 Task: Create a rule from the Recommended list, Task Added to this Project -> add SubTasks in the project Ubertech with SubTasks Gather and Analyse Requirements , Design and Implement Solution , System Test and UAT , Release to Production / Go Live.
Action: Mouse moved to (54, 323)
Screenshot: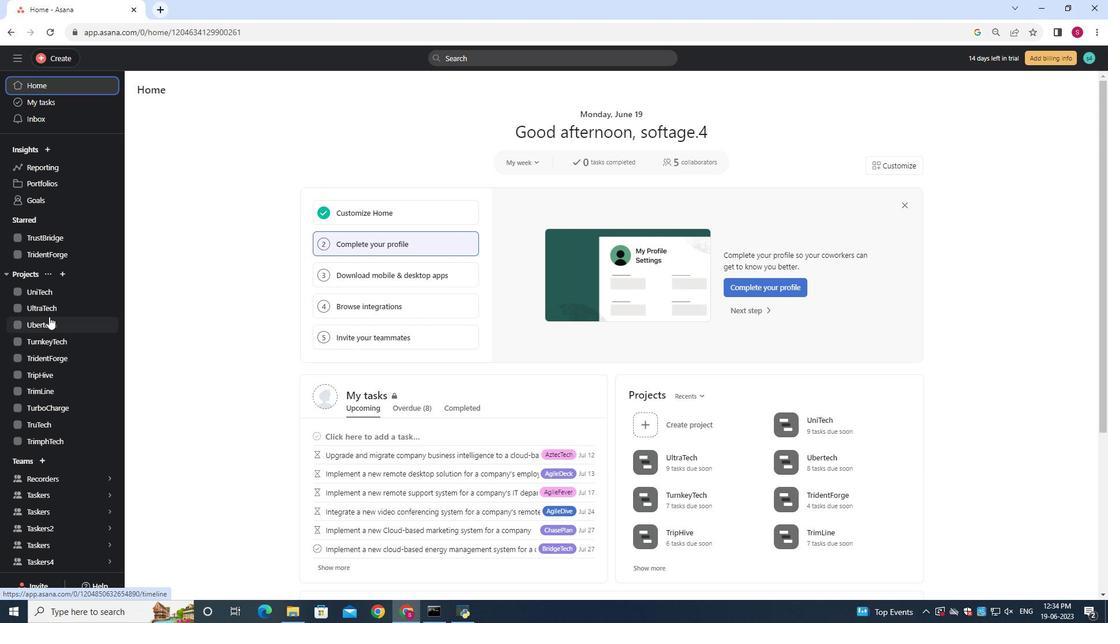 
Action: Mouse pressed left at (54, 323)
Screenshot: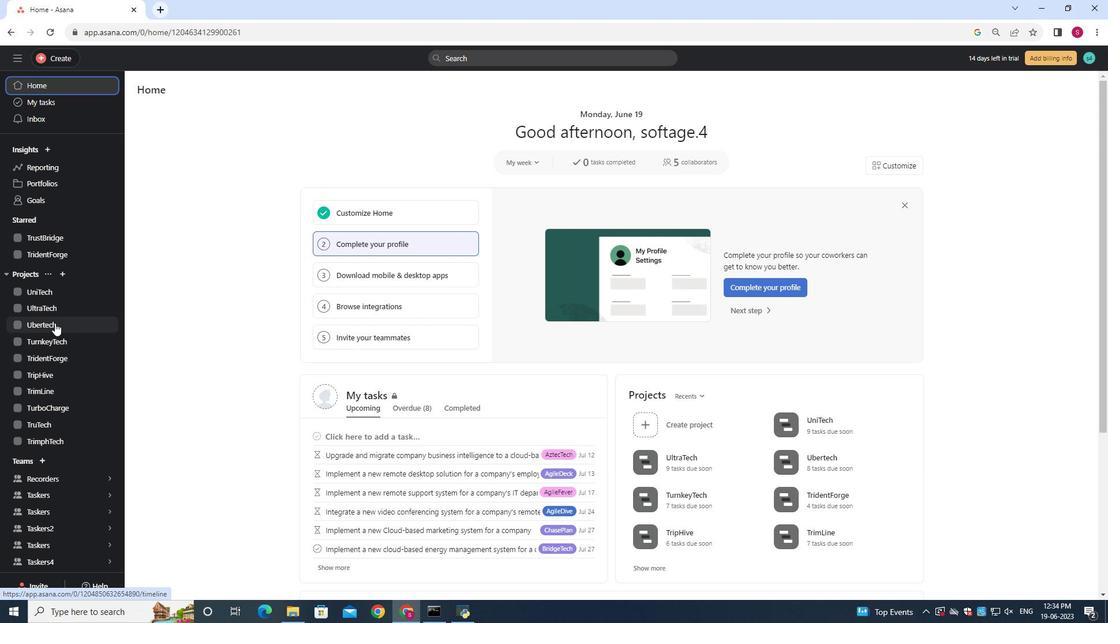 
Action: Mouse moved to (1066, 92)
Screenshot: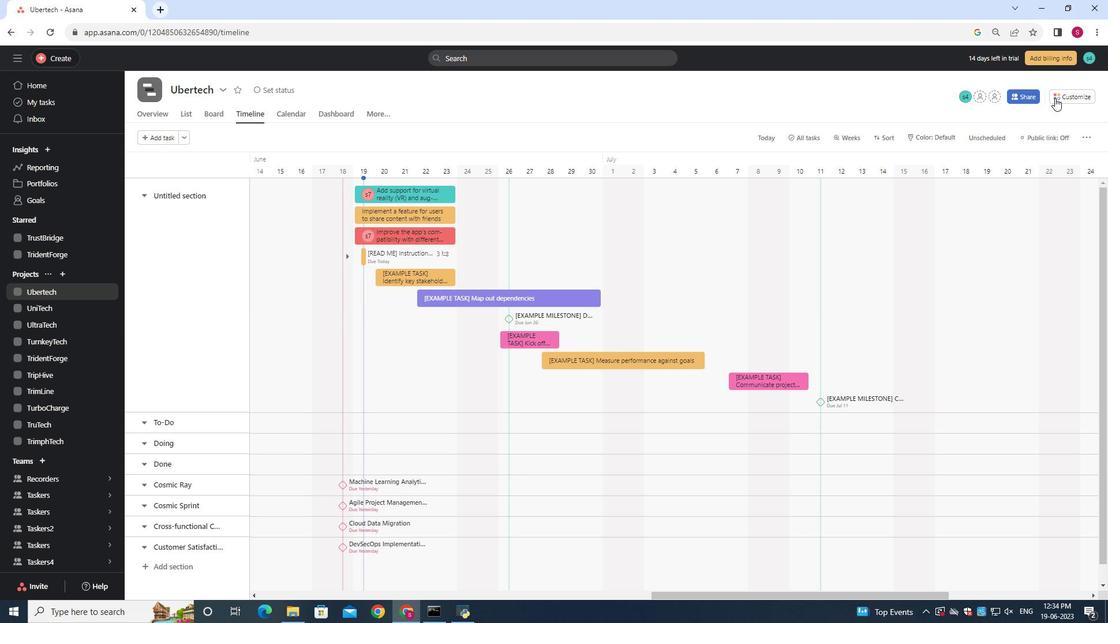 
Action: Mouse pressed left at (1066, 92)
Screenshot: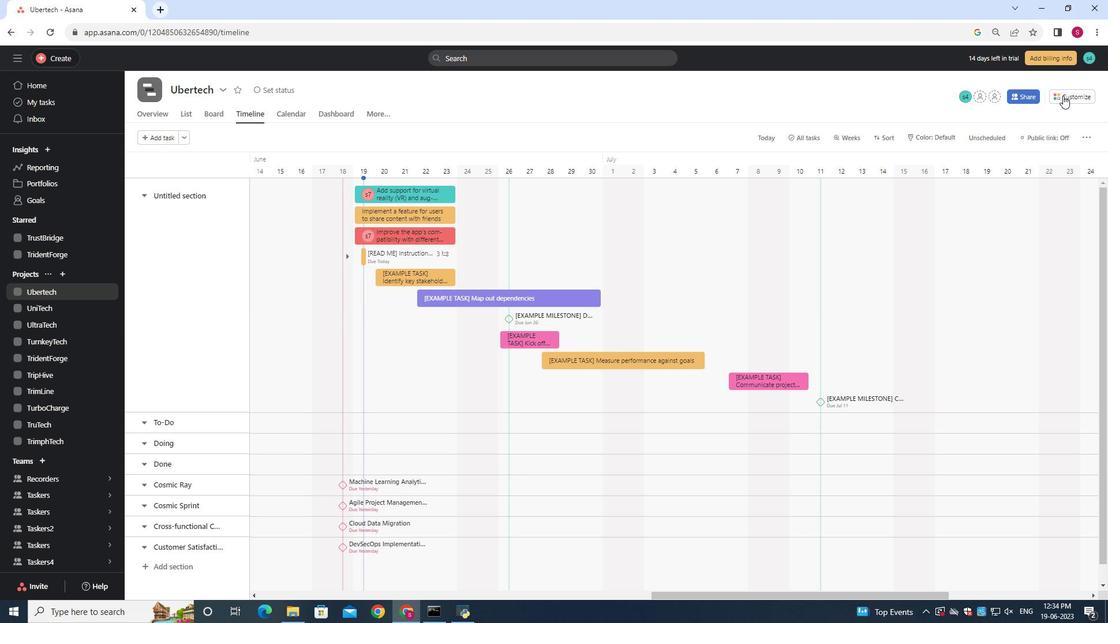 
Action: Mouse moved to (887, 273)
Screenshot: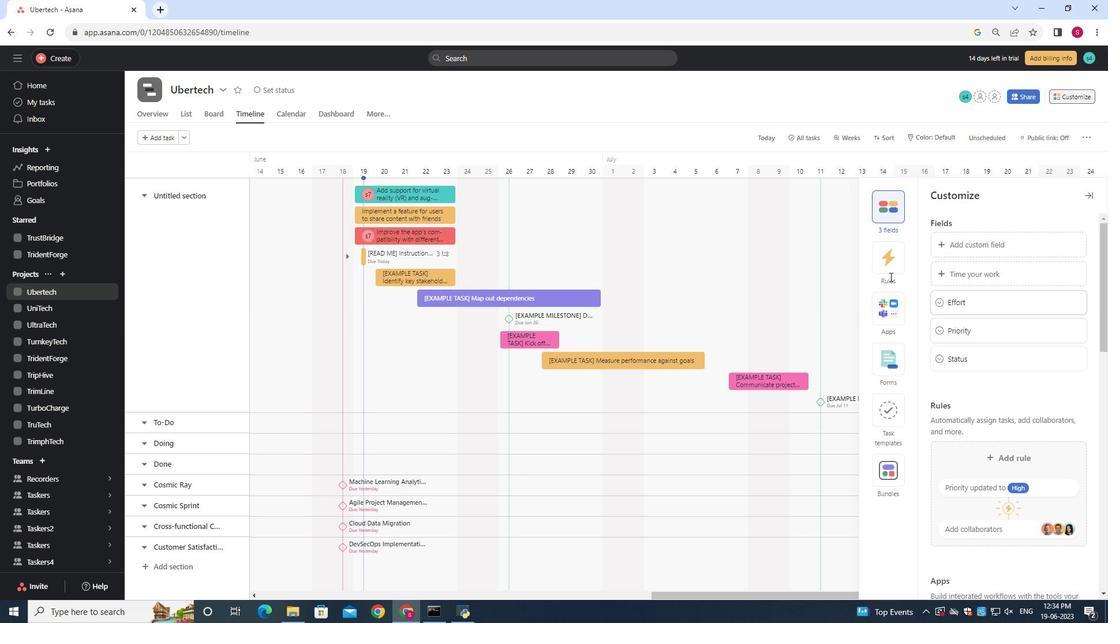 
Action: Mouse pressed left at (887, 273)
Screenshot: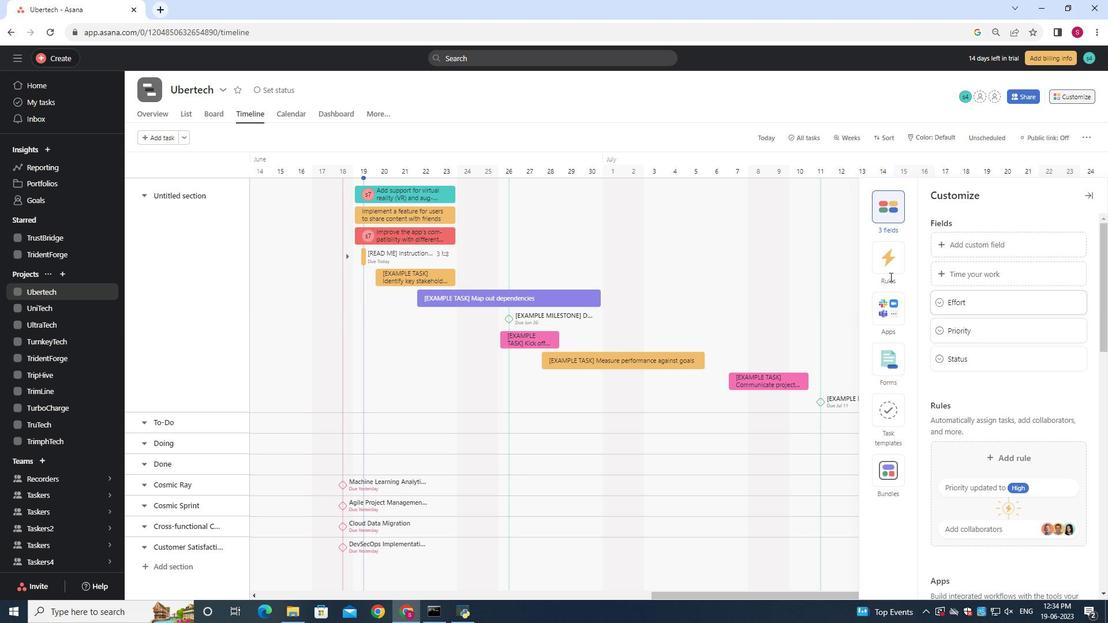 
Action: Mouse moved to (1018, 274)
Screenshot: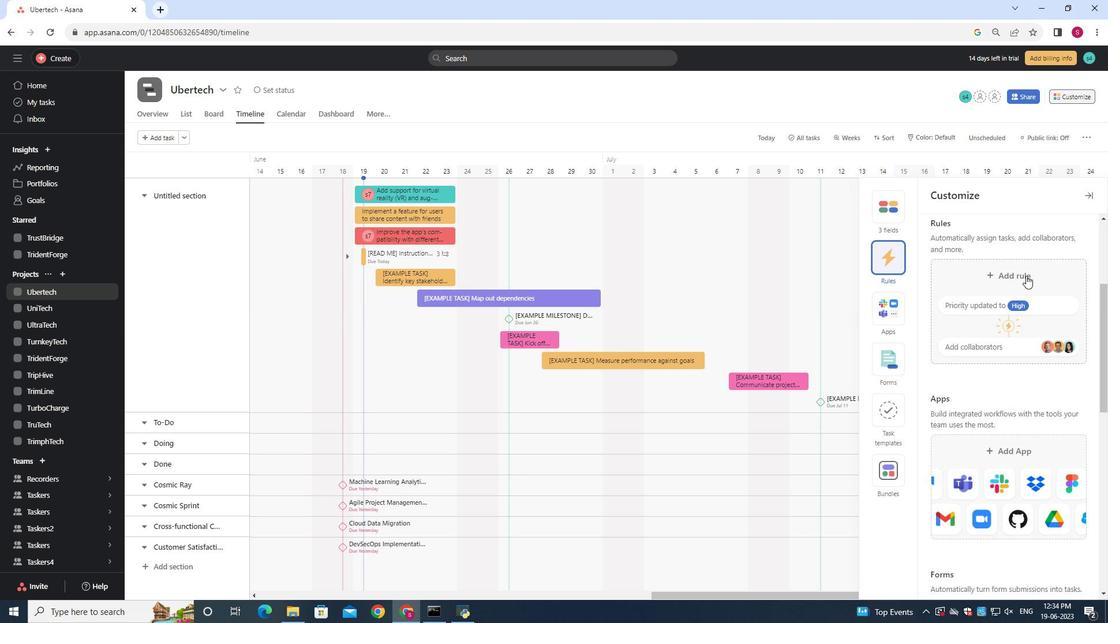 
Action: Mouse pressed left at (1018, 274)
Screenshot: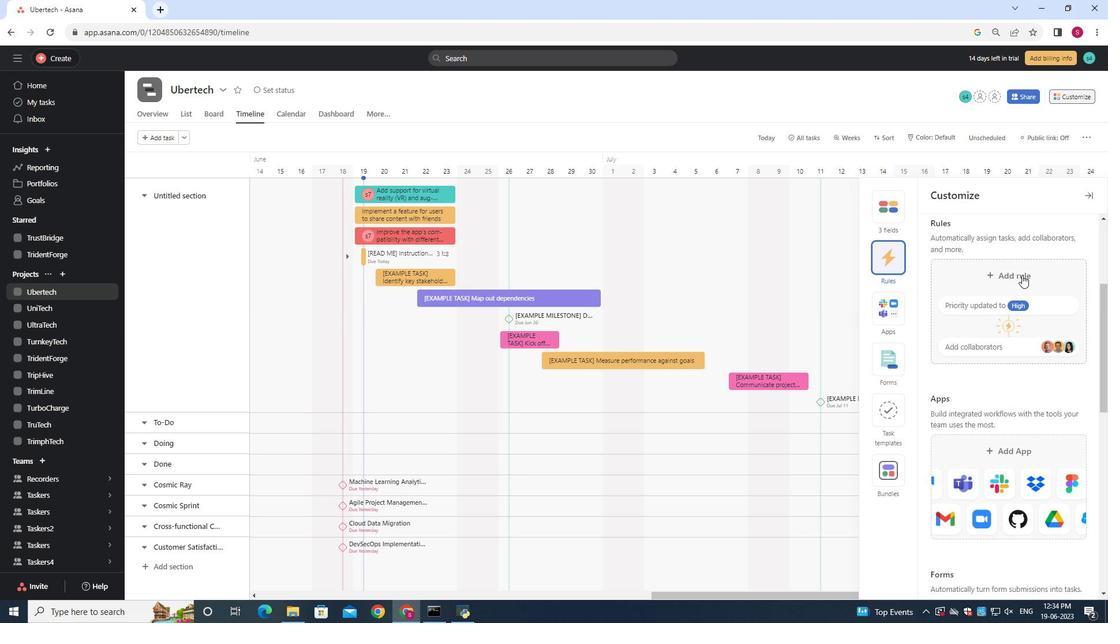 
Action: Mouse moved to (737, 163)
Screenshot: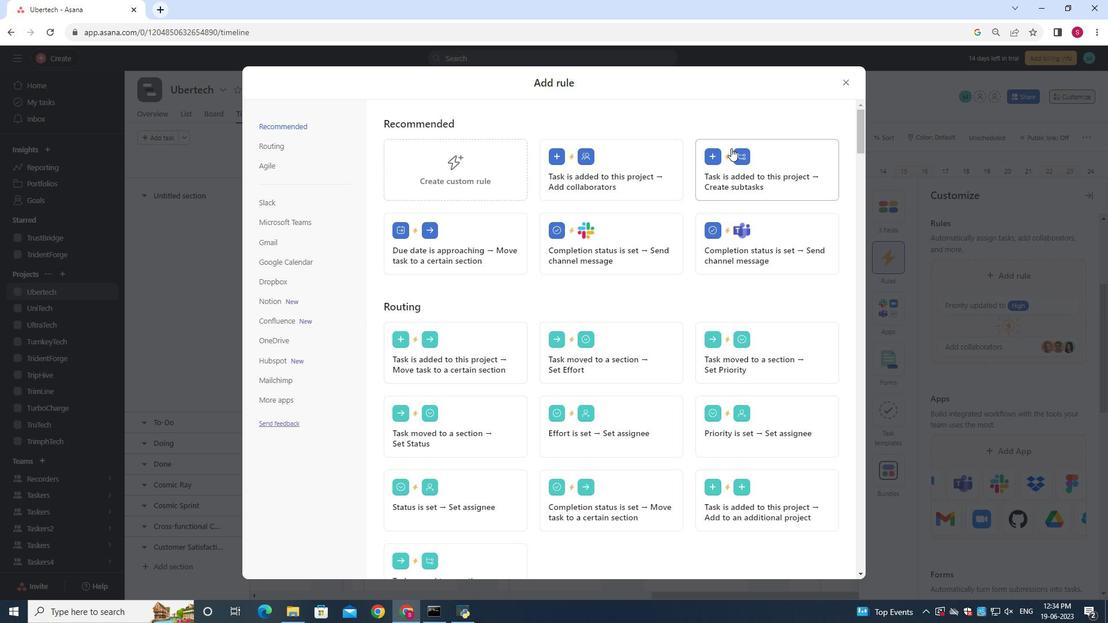 
Action: Mouse pressed left at (737, 163)
Screenshot: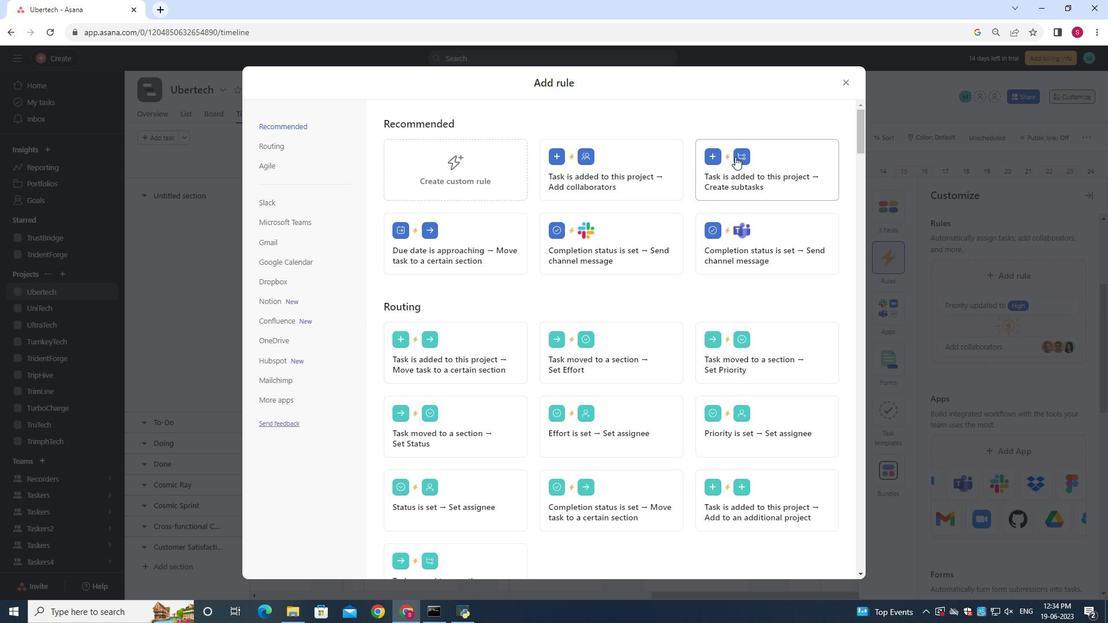 
Action: Mouse moved to (698, 183)
Screenshot: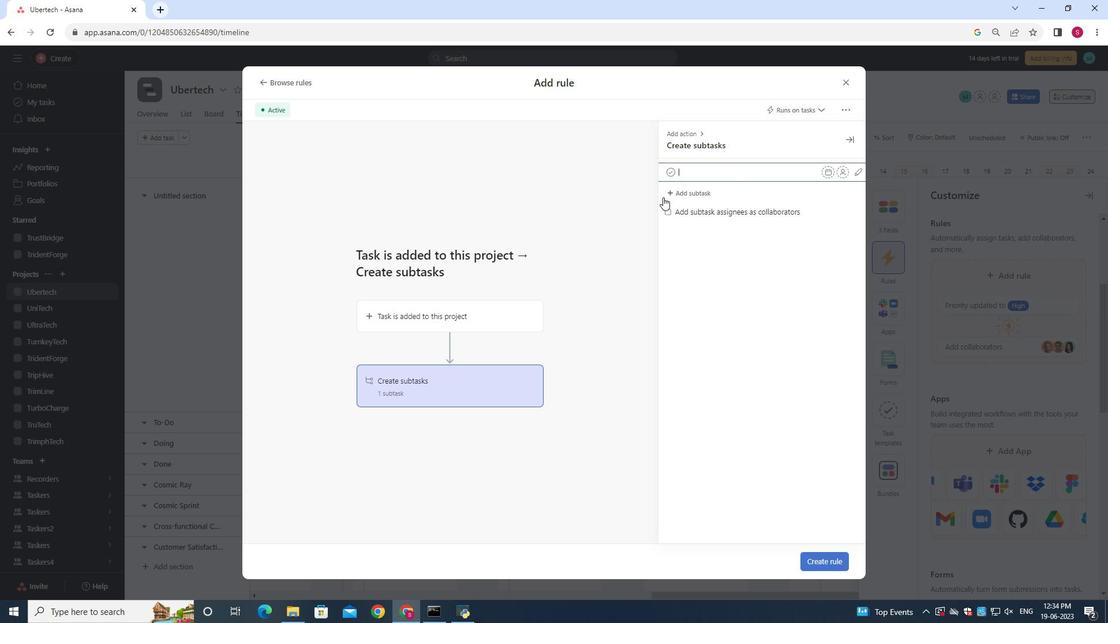 
Action: Key pressed <Key.shift><Key.shift><Key.shift><Key.shift><Key.shift><Key.shift><Key.shift><Key.shift><Key.shift><Key.shift><Key.shift><Key.shift><Key.shift><Key.shift><Key.shift><Key.shift><Key.shift><Key.shift><Key.shift><Key.shift><Key.shift><Key.shift><Key.shift><Key.shift><Key.shift><Key.shift><Key.shift><Key.shift><Key.shift><Key.shift><Key.shift><Key.shift><Key.shift><Key.shift><Key.shift><Key.shift><Key.shift><Key.shift><Key.shift><Key.shift><Key.shift><Key.shift><Key.shift><Key.shift><Key.shift><Key.shift><Key.shift><Key.shift><Key.shift><Key.shift>Gather<Key.space>and<Key.space><Key.shift>Analyse<Key.space><Key.shift><Key.shift><Key.shift><Key.shift><Key.shift><Key.shift>Requirements<Key.enter><Key.shift><Key.shift><Key.shift><Key.shift><Key.shift><Key.shift><Key.shift><Key.shift><Key.shift><Key.shift><Key.shift><Key.shift><Key.shift><Key.shift><Key.shift><Key.shift><Key.shift><Key.shift><Key.shift><Key.shift><Key.shift><Key.shift><Key.shift><Key.shift><Key.shift><Key.shift><Key.shift><Key.shift><Key.shift><Key.shift><Key.shift><Key.shift><Key.shift><Key.shift><Key.shift>Design<Key.space>and<Key.space><Key.shift><Key.shift><Key.shift><Key.shift><Key.shift><Key.shift><Key.shift><Key.shift><Key.shift><Key.shift><Key.shift><Key.shift><Key.shift><Key.shift><Key.shift><Key.shift><Key.shift><Key.shift><Key.shift><Key.shift>Implement<Key.space><Key.shift>Solution<Key.enter><Key.shift>System<Key.space><Key.shift><Key.shift><Key.shift><Key.shift><Key.shift><Key.shift><Key.shift><Key.shift><Key.shift><Key.shift><Key.shift><Key.shift><Key.shift><Key.shift><Key.shift><Key.shift><Key.shift><Key.shift><Key.shift><Key.shift><Key.shift><Key.shift><Key.shift><Key.shift><Key.shift><Key.shift><Key.shift><Key.shift><Key.shift>Test<Key.space>and<Key.space><Key.shift>UAT<Key.enter><Key.shift><Key.shift><Key.shift><Key.shift>Release<Key.space>to<Key.space><Key.shift>Production<Key.space>/<Key.space><Key.shift><Key.shift><Key.shift><Key.shift><Key.shift><Key.shift><Key.shift>Go<Key.space><Key.shift><Key.shift><Key.shift><Key.shift><Key.shift><Key.shift><Key.shift><Key.shift><Key.shift><Key.shift><Key.shift><Key.shift>Live
Screenshot: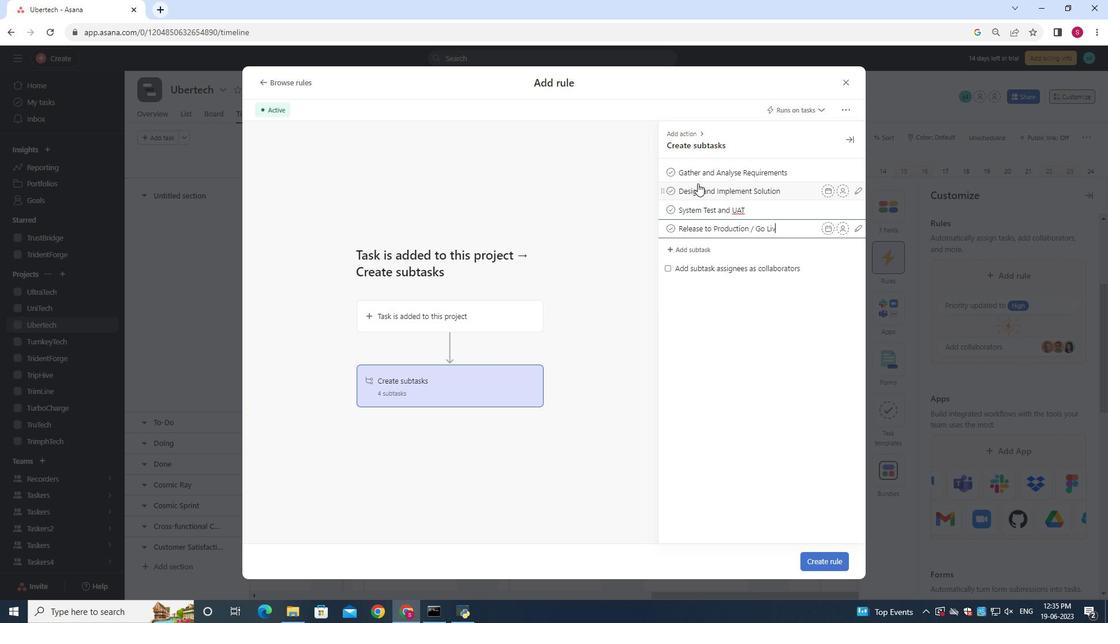 
Action: Mouse moved to (816, 560)
Screenshot: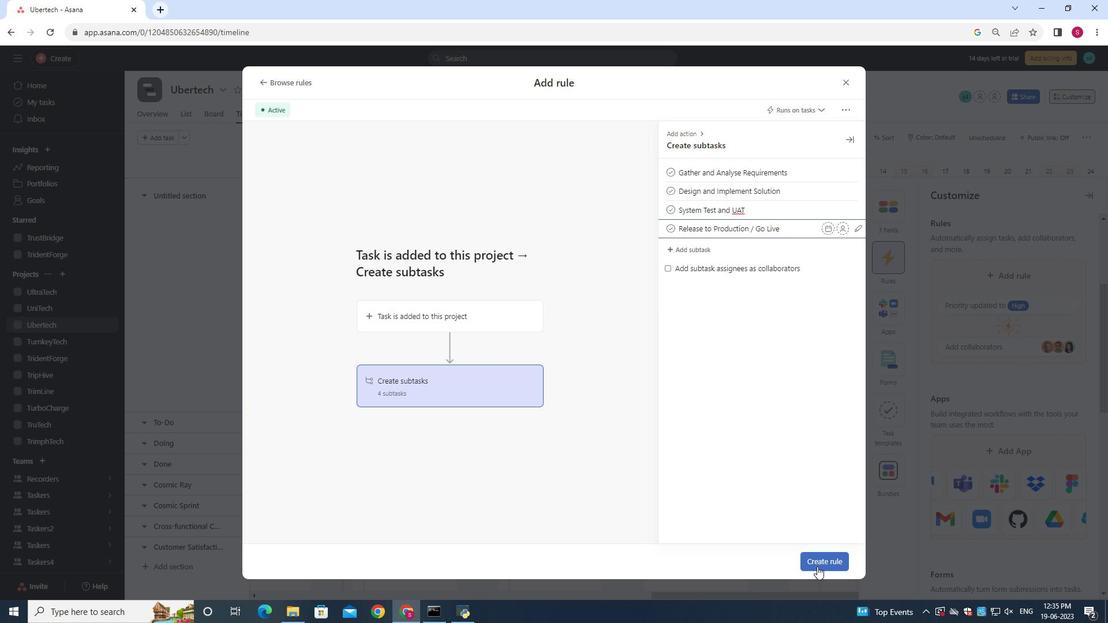 
Action: Mouse pressed left at (816, 560)
Screenshot: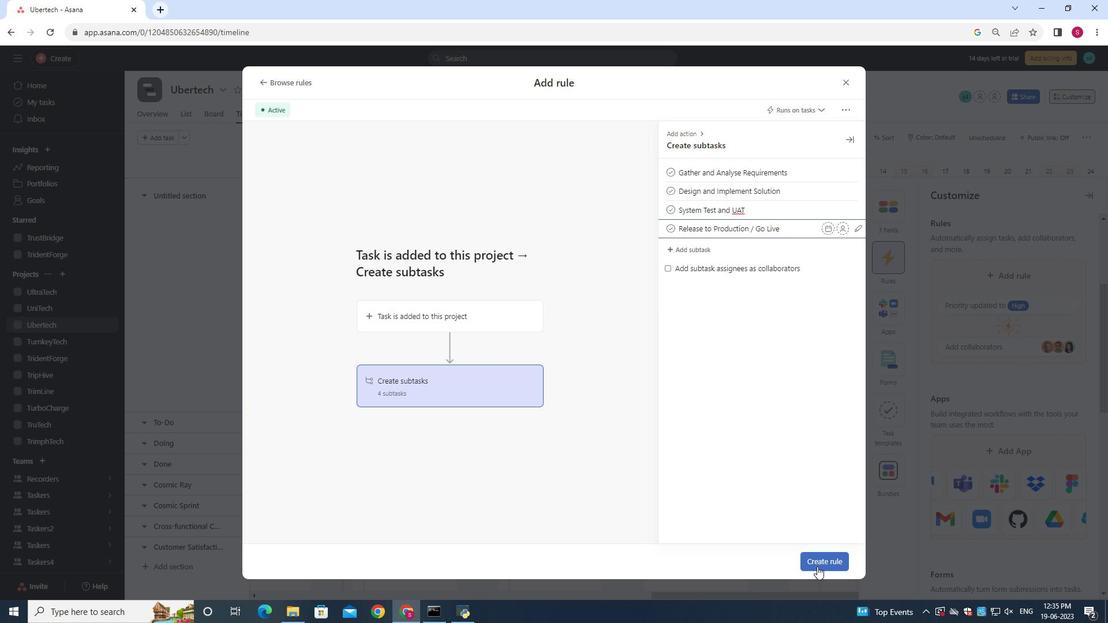 
Action: Mouse moved to (698, 353)
Screenshot: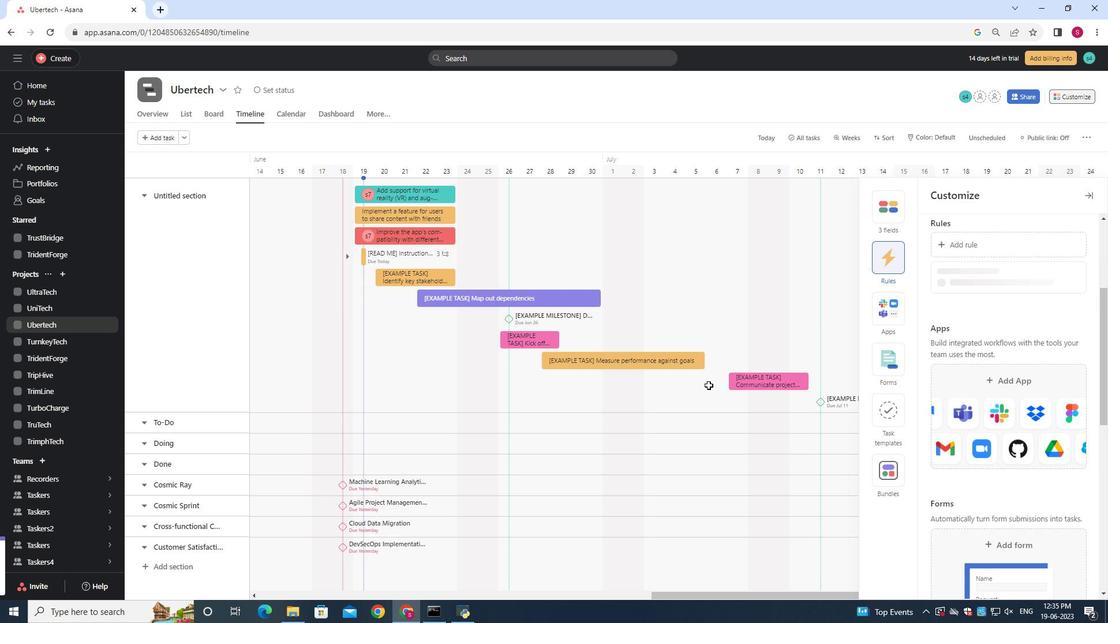 
